 Task: Add in the project ToxicWorks a sprint 'Starship'.
Action: Mouse moved to (450, 415)
Screenshot: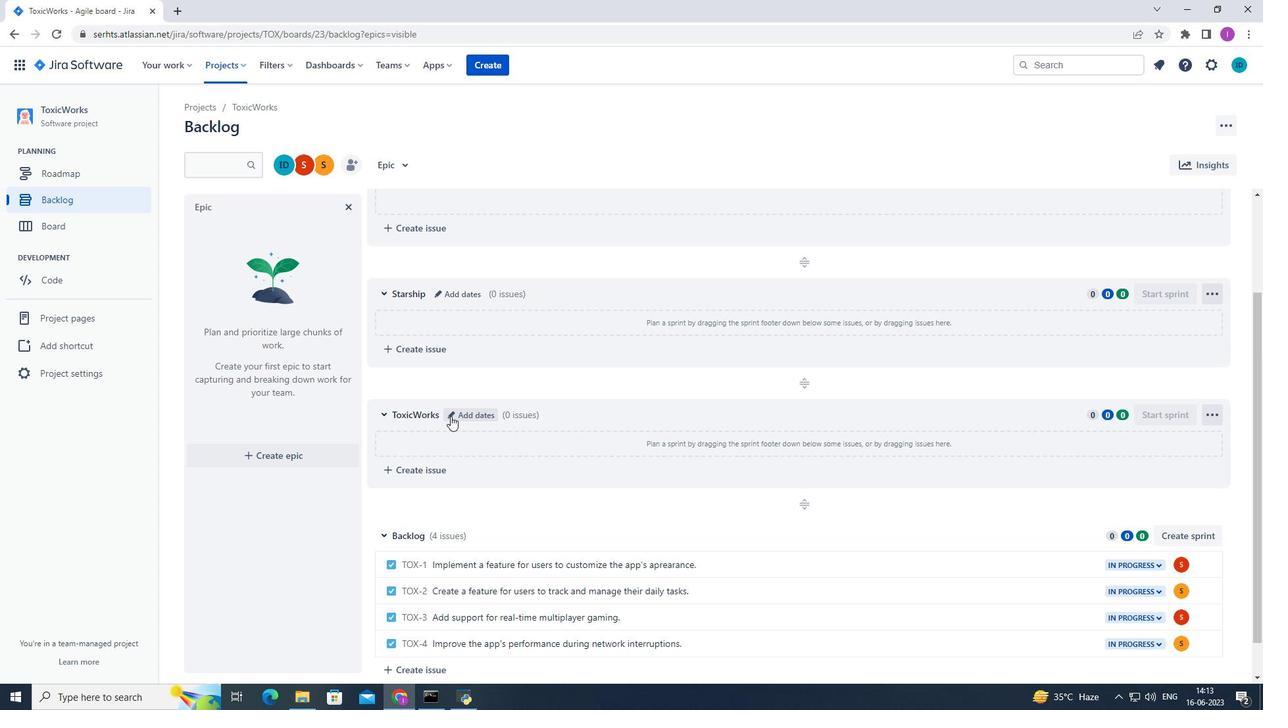 
Action: Mouse pressed left at (450, 415)
Screenshot: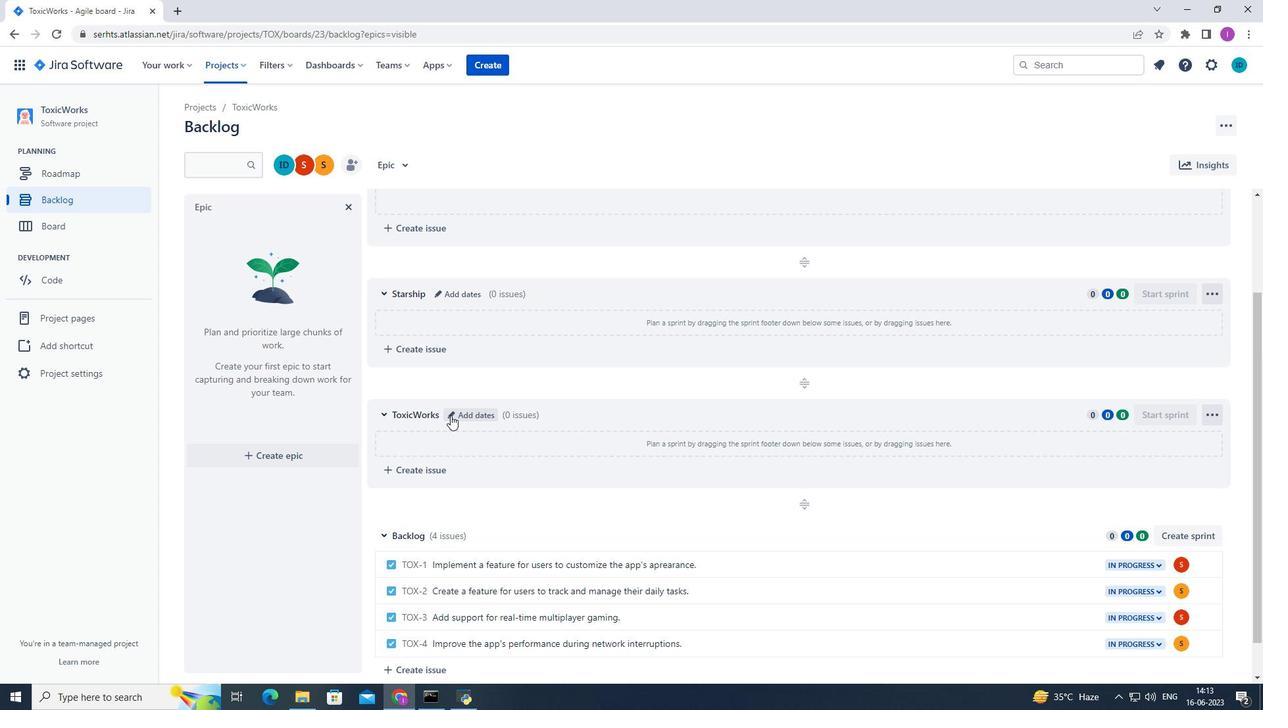 
Action: Mouse moved to (707, 234)
Screenshot: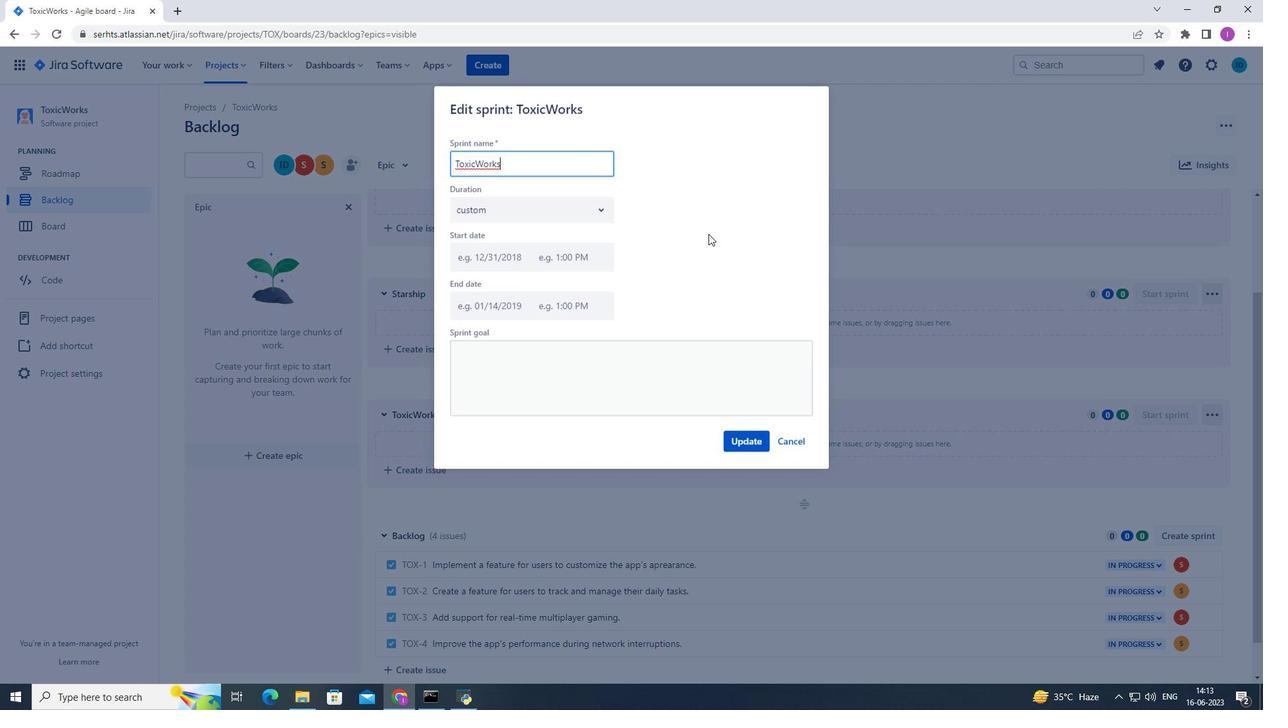 
Action: Key pressed <Key.backspace><Key.backspace><Key.backspace><Key.backspace><Key.backspace><Key.backspace><Key.backspace><Key.backspace><Key.backspace><Key.backspace><Key.backspace><Key.backspace><Key.backspace><Key.backspace><Key.backspace><Key.backspace><Key.backspace><Key.backspace><Key.backspace><Key.shift>Starship
Screenshot: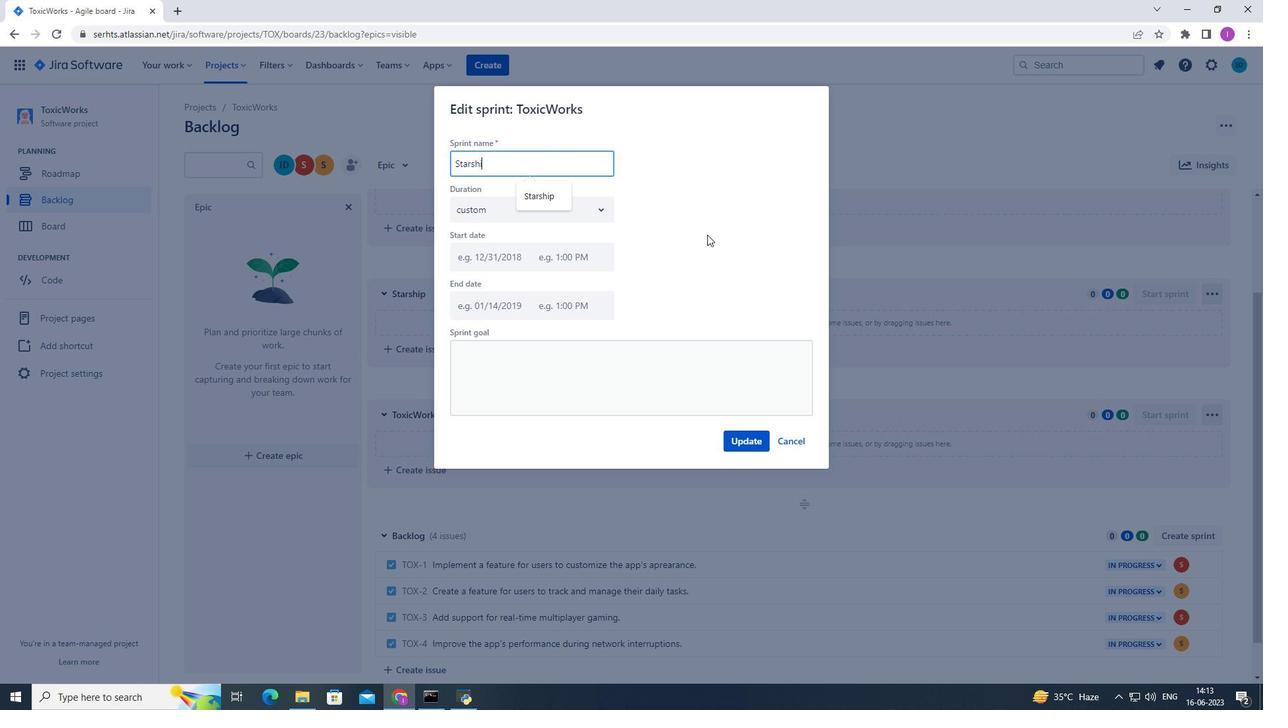 
Action: Mouse moved to (746, 449)
Screenshot: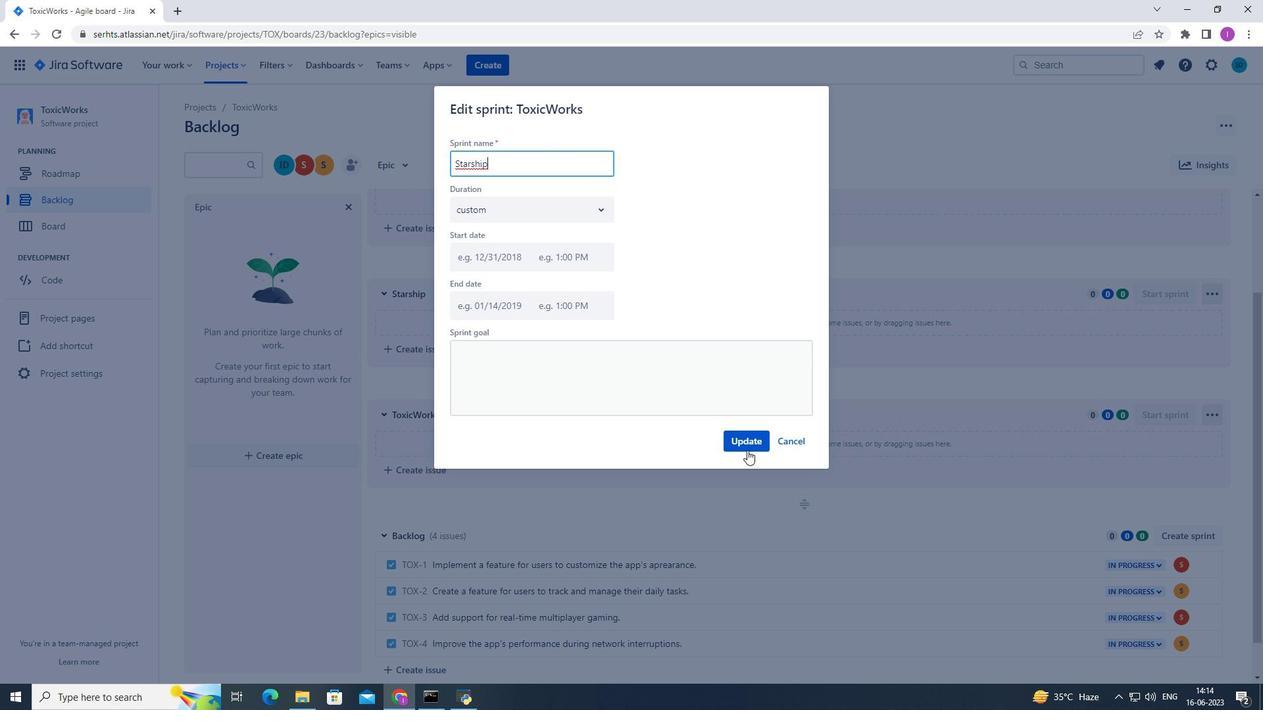 
Action: Mouse pressed left at (746, 449)
Screenshot: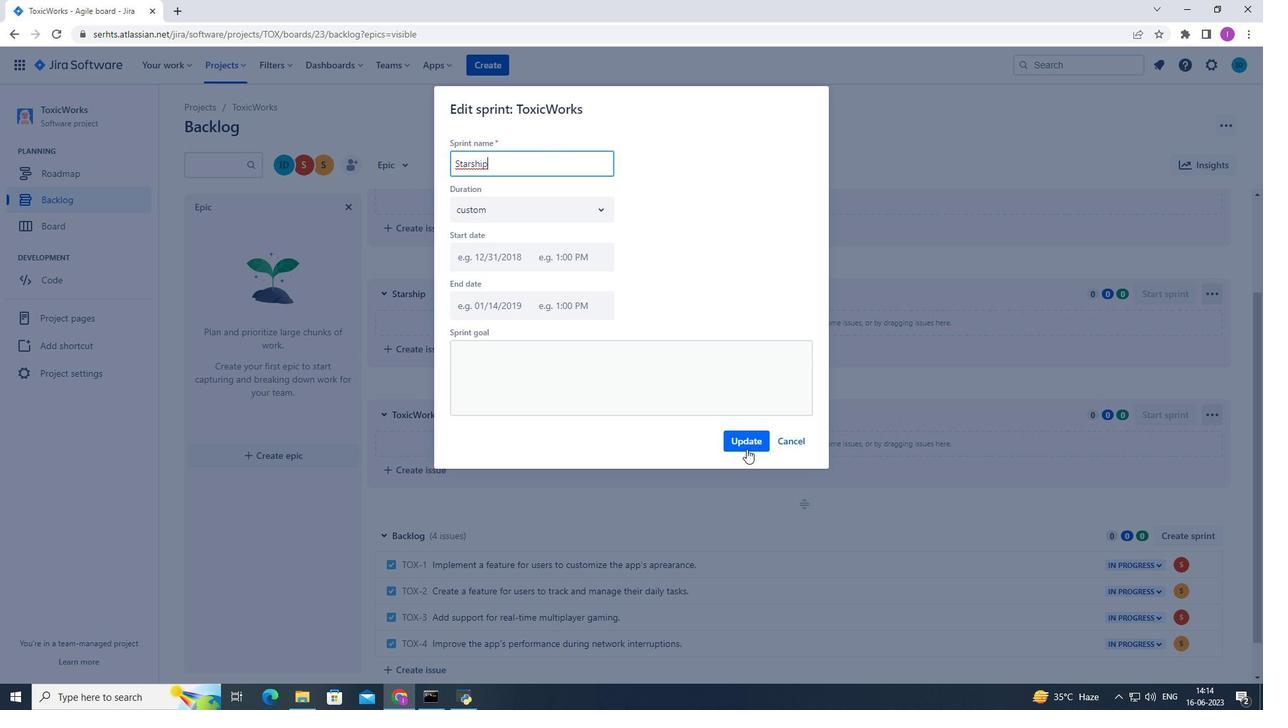 
Action: Mouse moved to (856, 486)
Screenshot: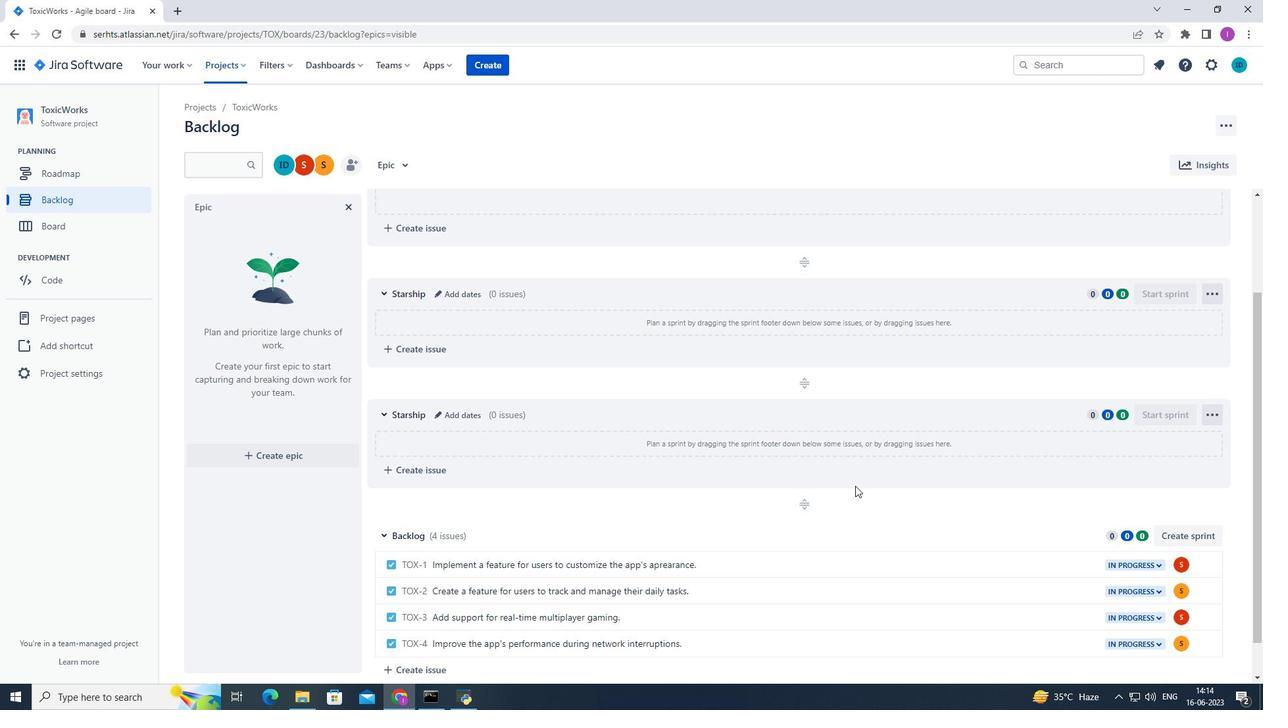 
Action: Mouse scrolled (856, 485) with delta (0, 0)
Screenshot: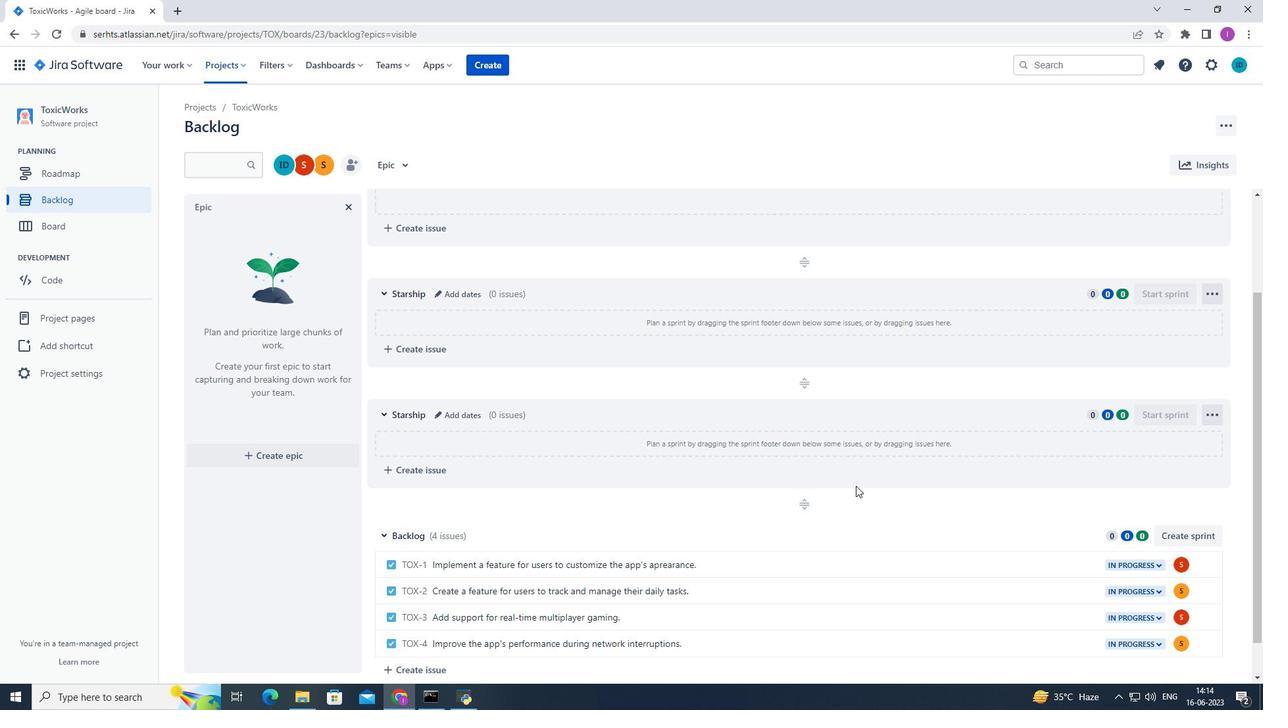 
Action: Mouse moved to (513, 456)
Screenshot: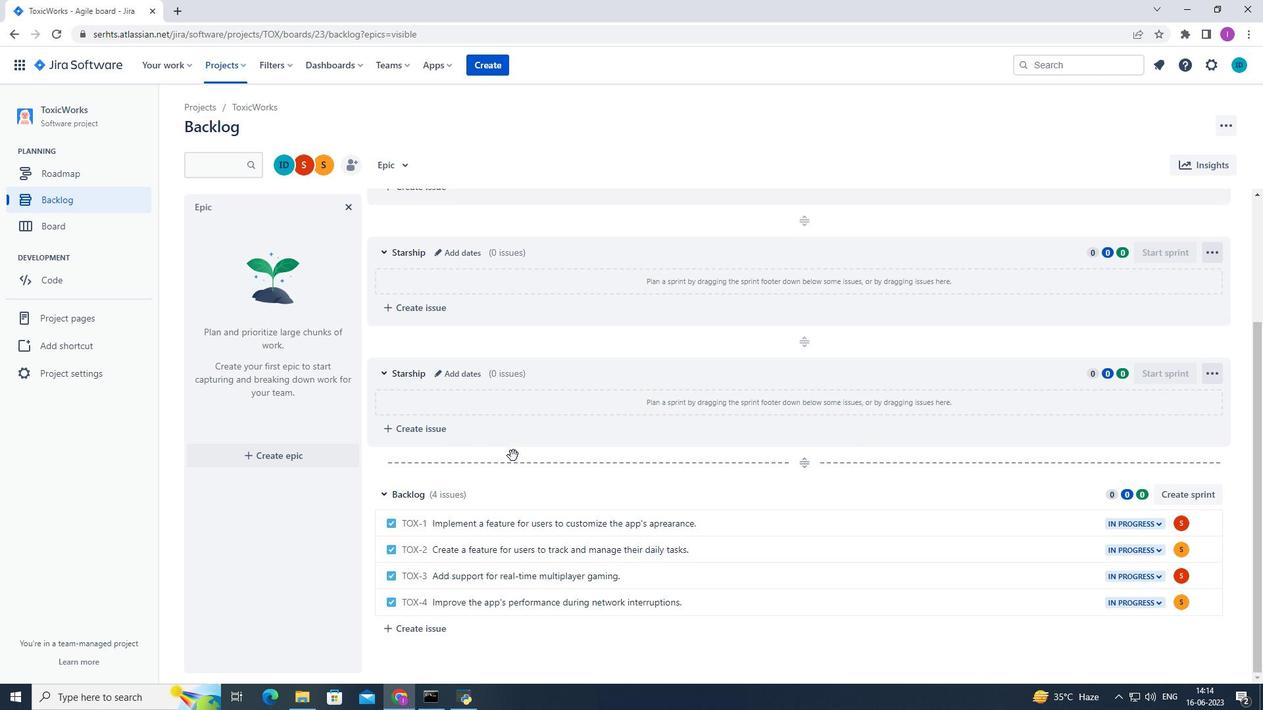 
